 Task: Add a condition where "Hours since status category pending Less than Two hundred" in unsolved tickets in your groups.
Action: Mouse moved to (138, 429)
Screenshot: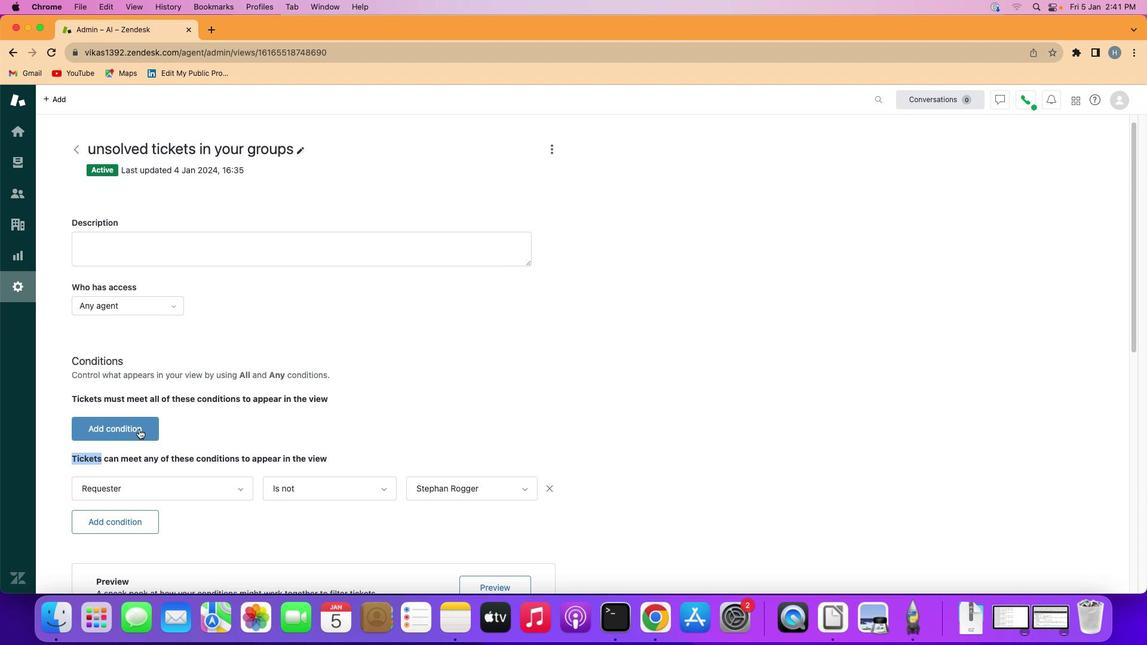 
Action: Mouse pressed left at (138, 429)
Screenshot: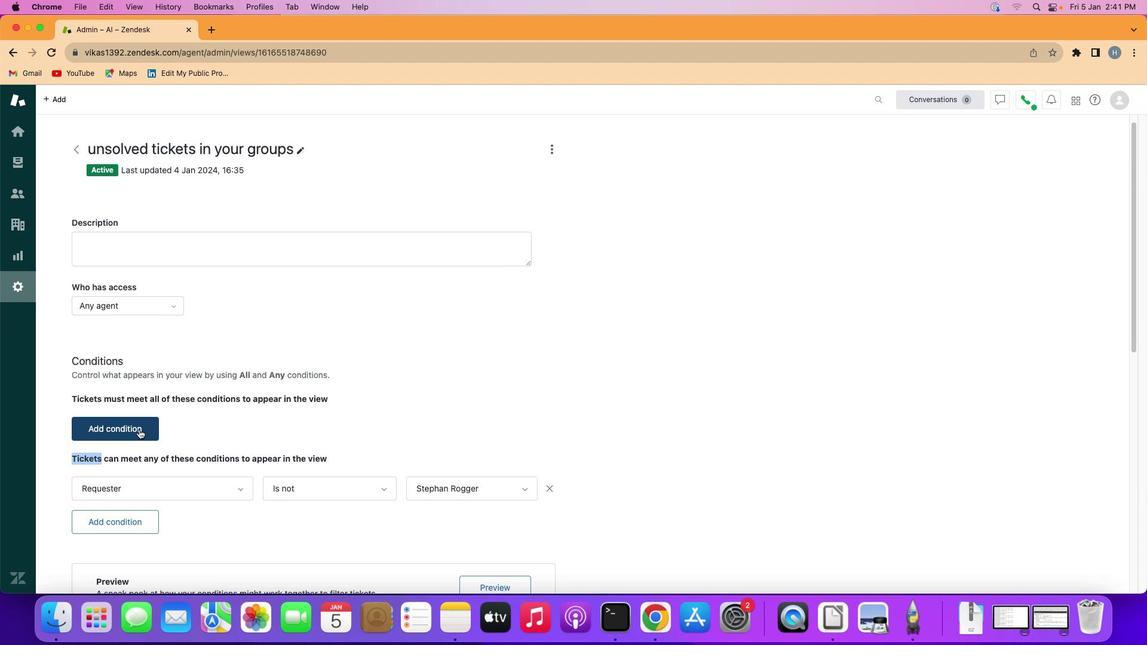 
Action: Mouse moved to (175, 428)
Screenshot: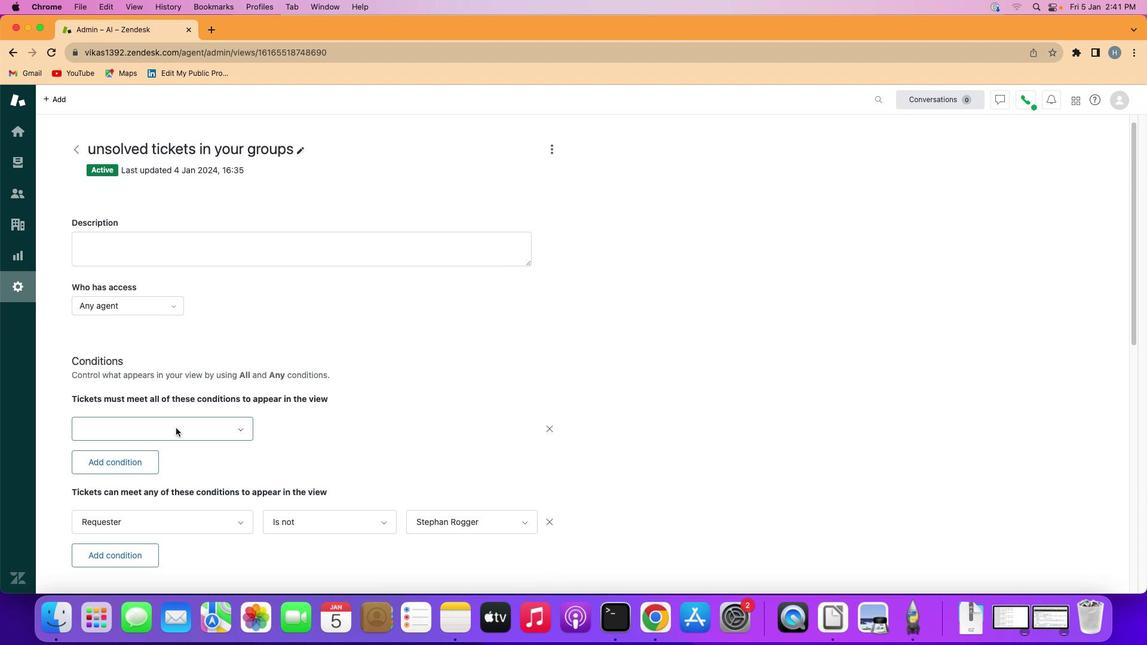 
Action: Mouse pressed left at (175, 428)
Screenshot: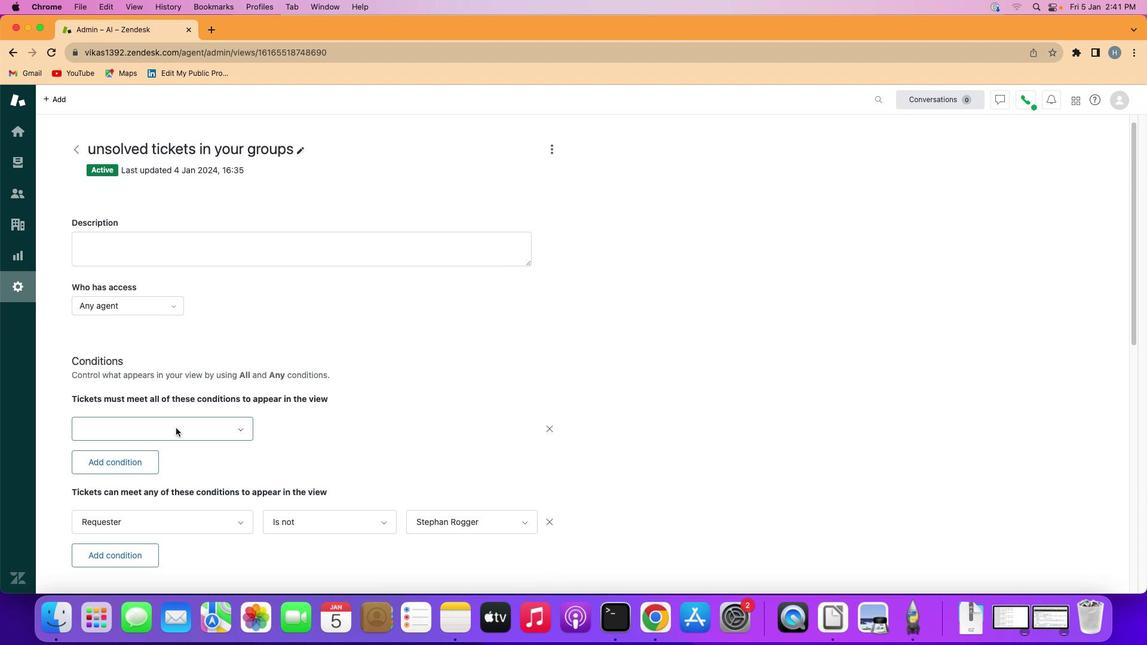 
Action: Mouse moved to (174, 330)
Screenshot: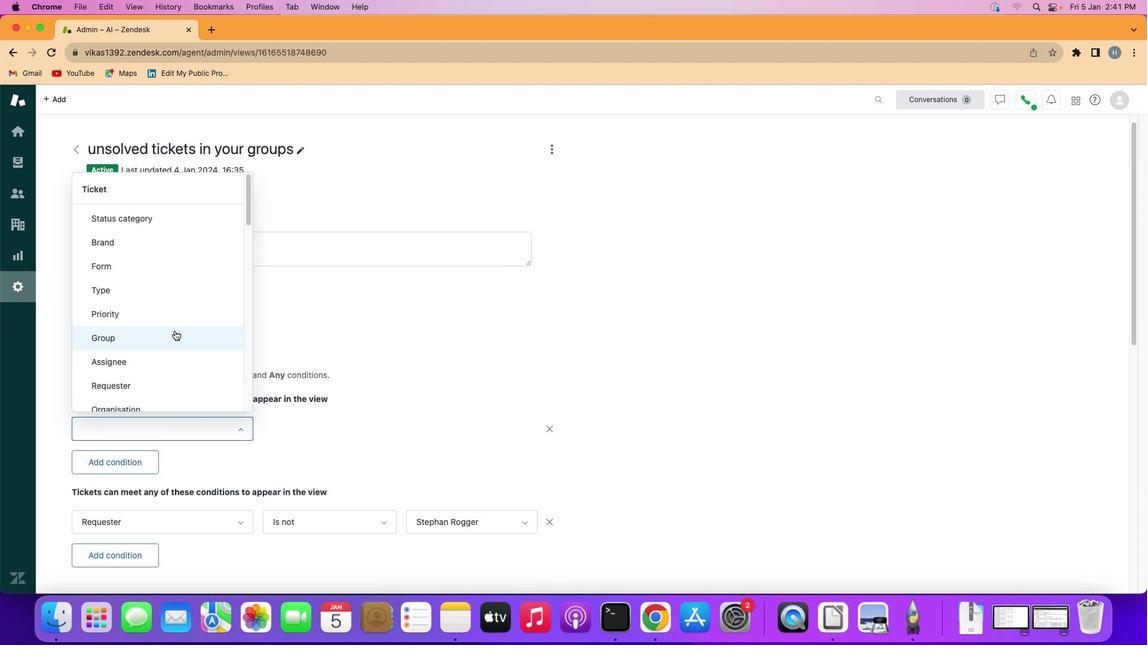 
Action: Mouse scrolled (174, 330) with delta (0, 0)
Screenshot: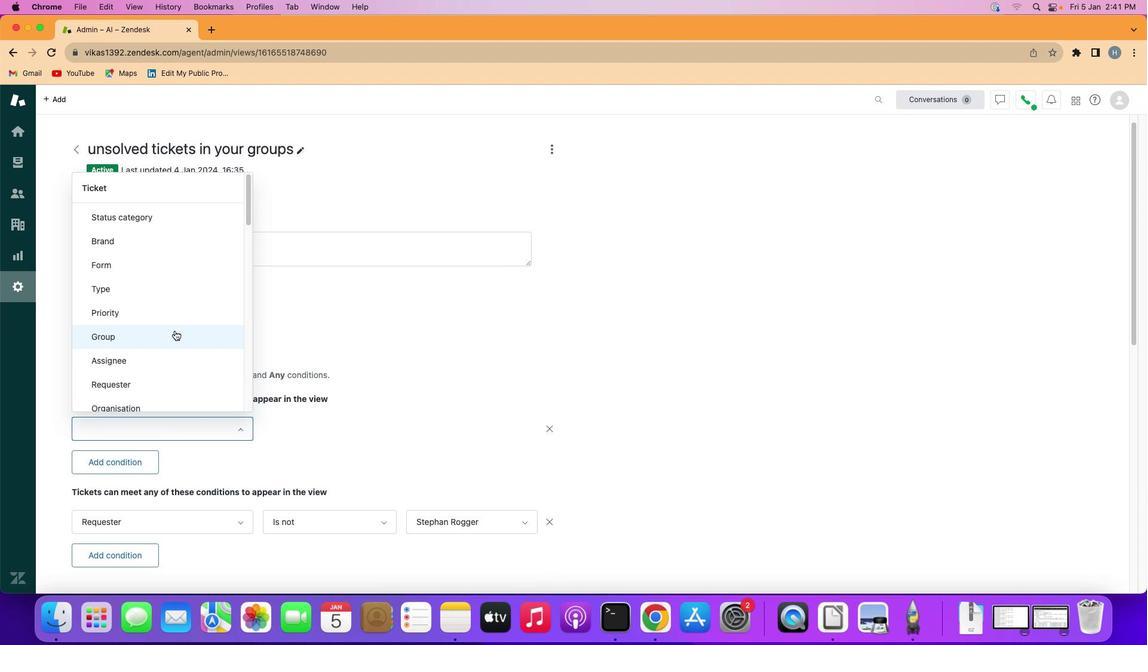 
Action: Mouse scrolled (174, 330) with delta (0, 0)
Screenshot: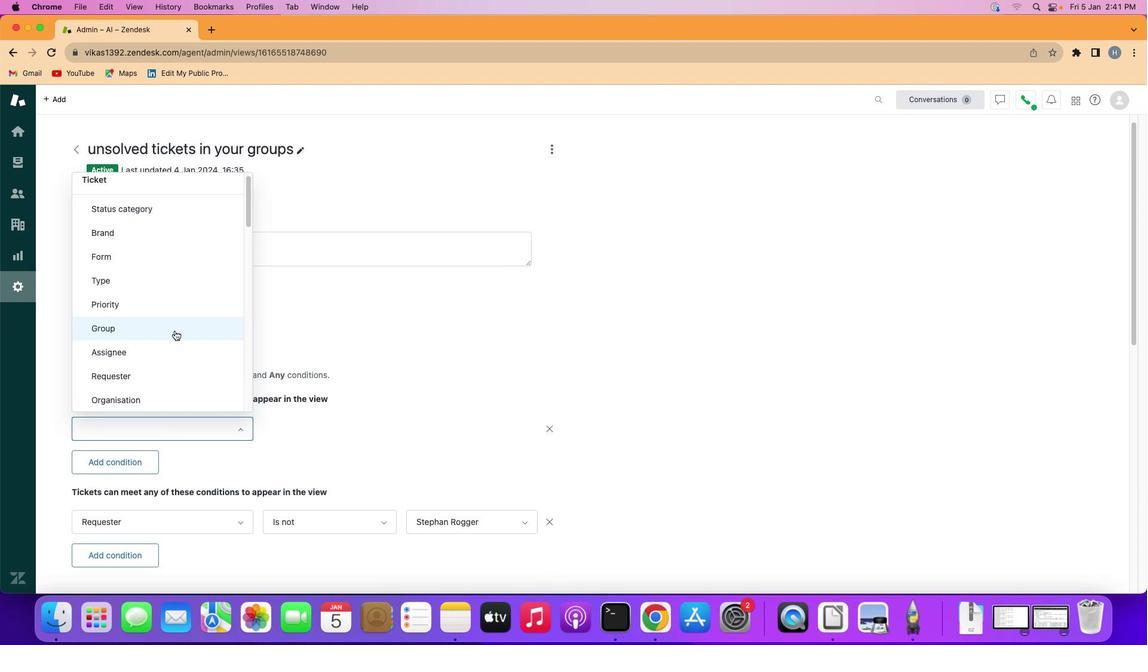 
Action: Mouse scrolled (174, 330) with delta (0, 0)
Screenshot: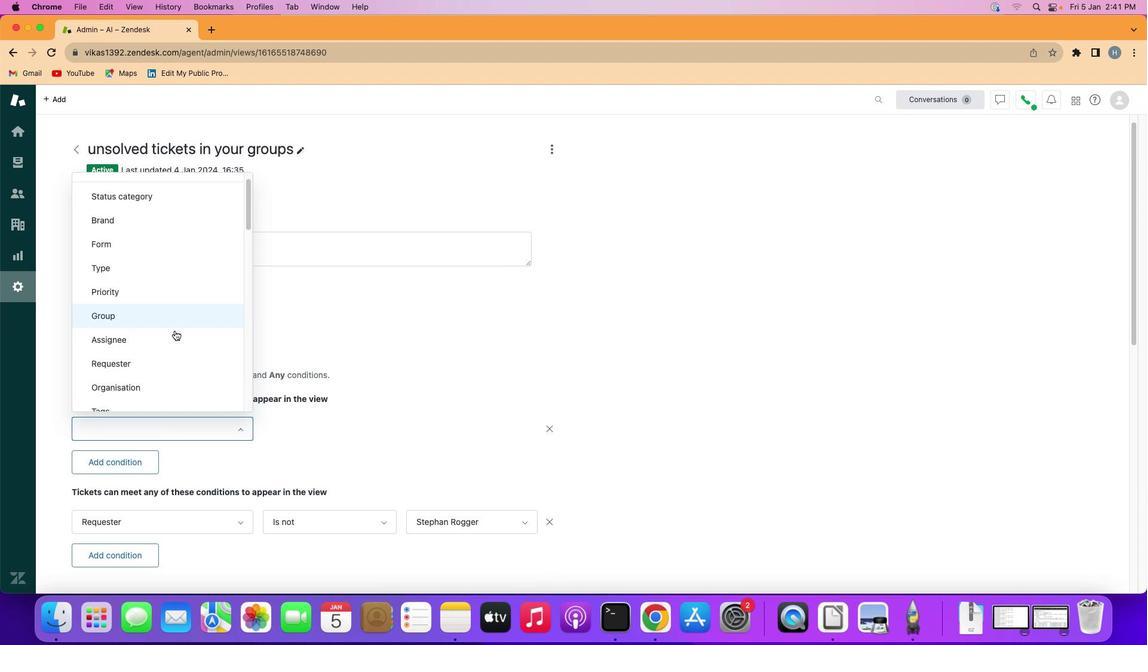 
Action: Mouse scrolled (174, 330) with delta (0, 0)
Screenshot: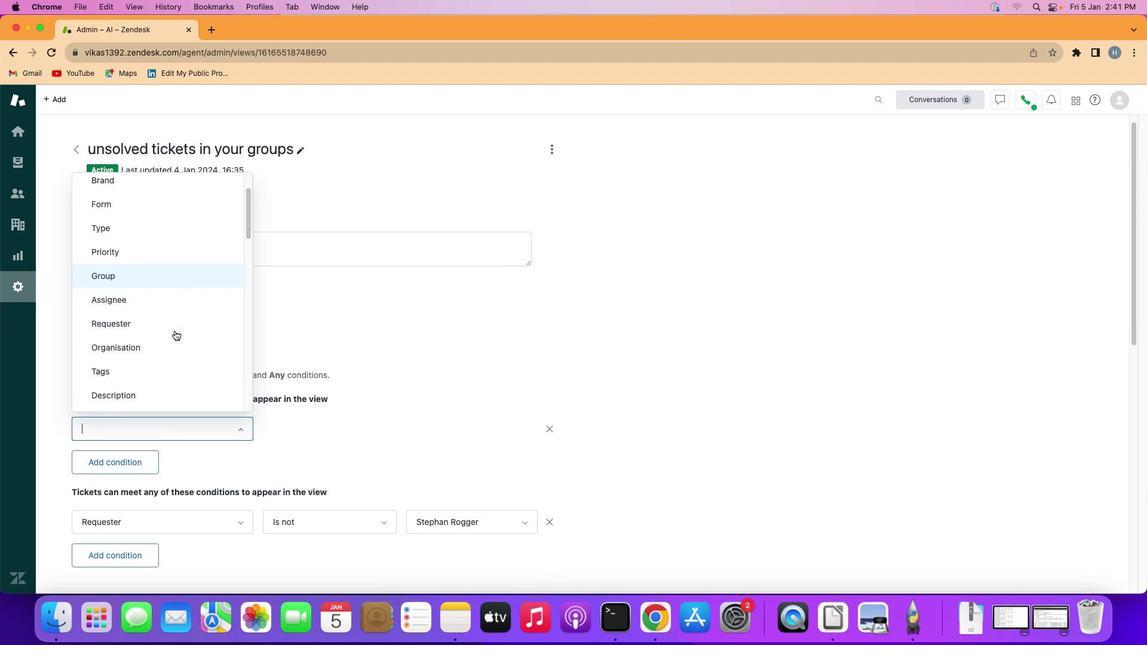 
Action: Mouse scrolled (174, 330) with delta (0, 0)
Screenshot: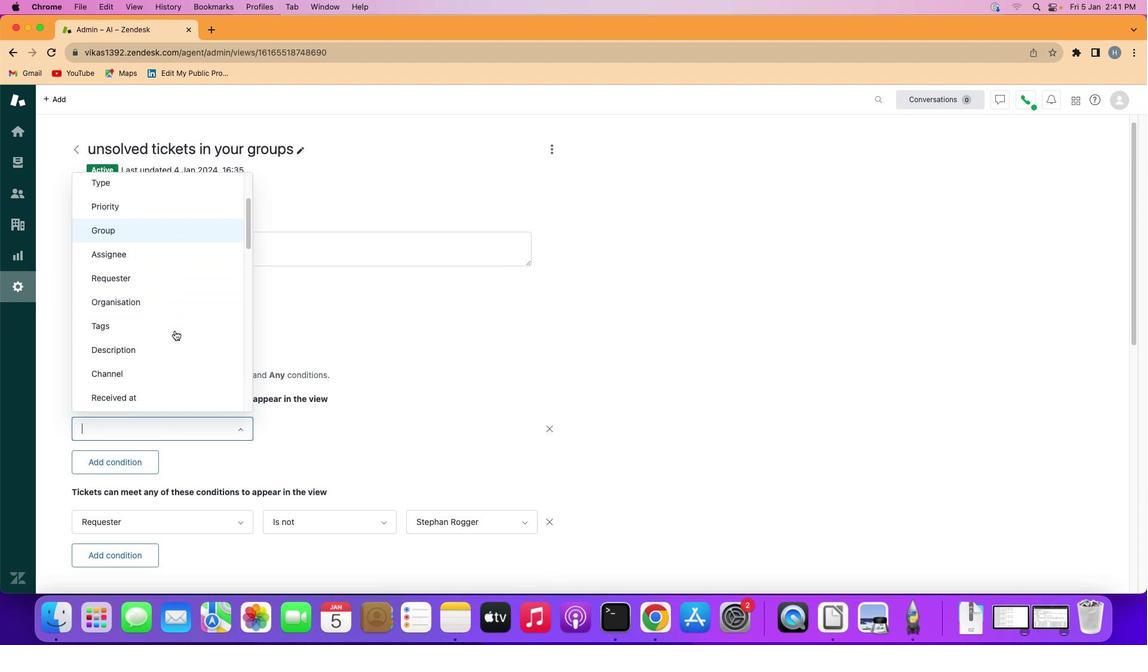 
Action: Mouse scrolled (174, 330) with delta (0, 0)
Screenshot: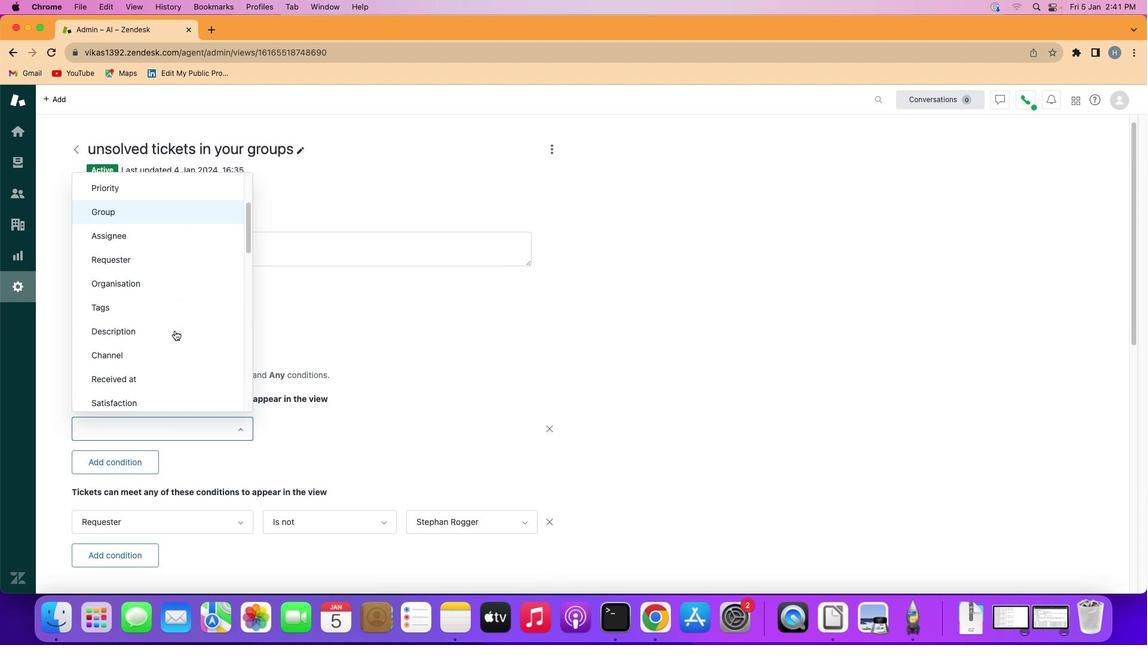 
Action: Mouse scrolled (174, 330) with delta (0, 0)
Screenshot: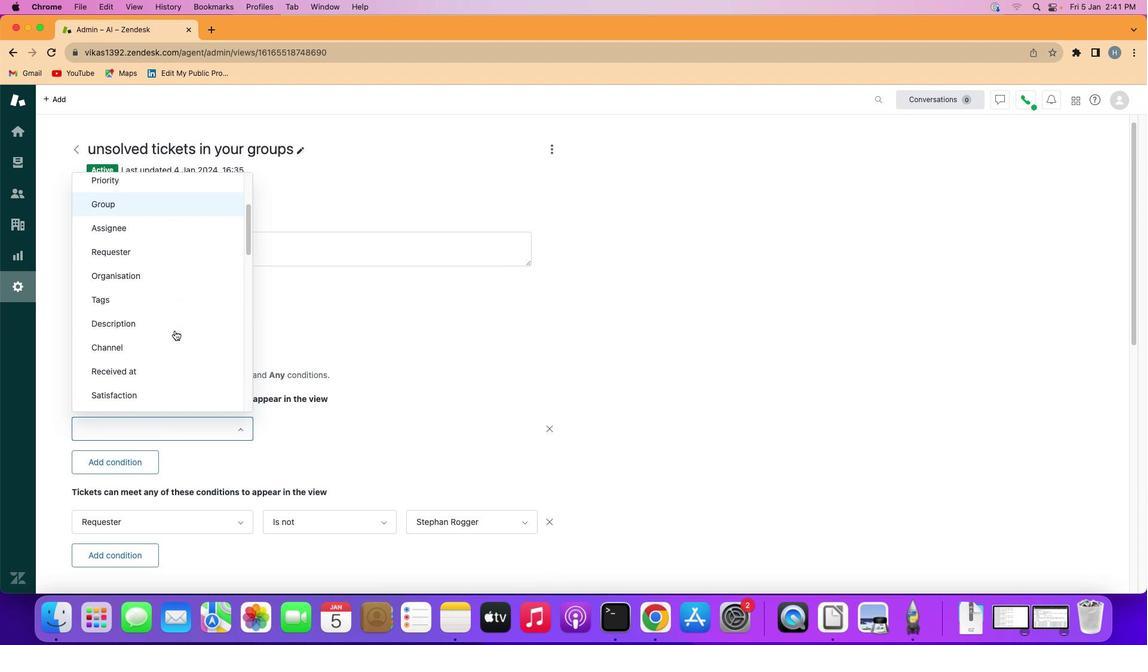 
Action: Mouse scrolled (174, 330) with delta (0, 0)
Screenshot: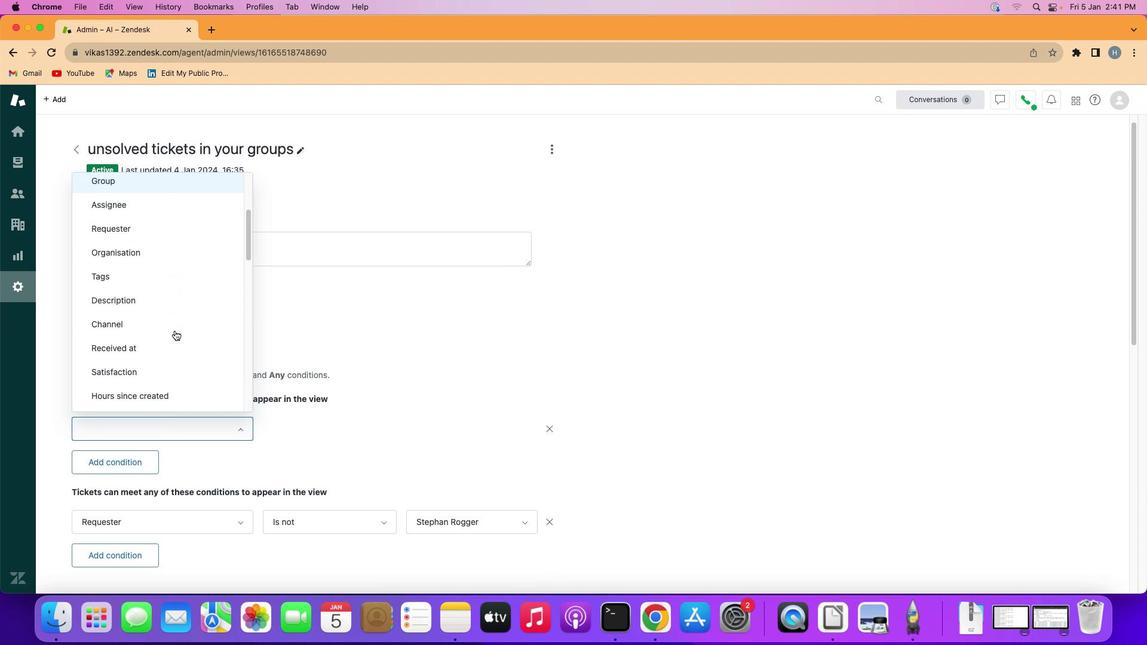 
Action: Mouse scrolled (174, 330) with delta (0, 0)
Screenshot: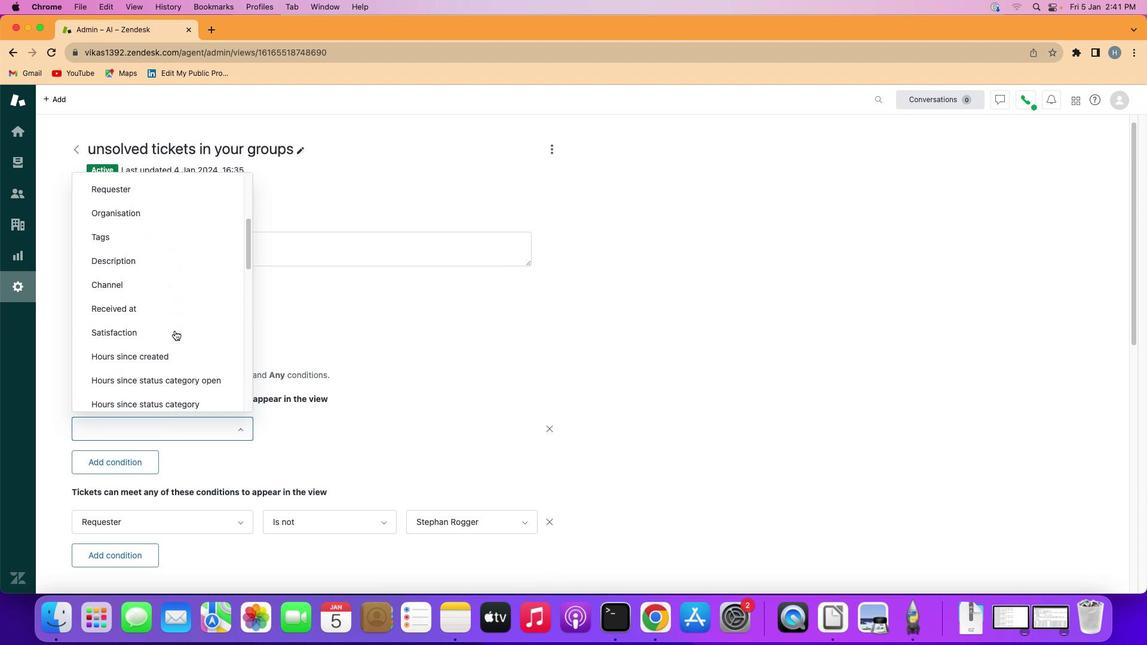 
Action: Mouse scrolled (174, 330) with delta (0, 0)
Screenshot: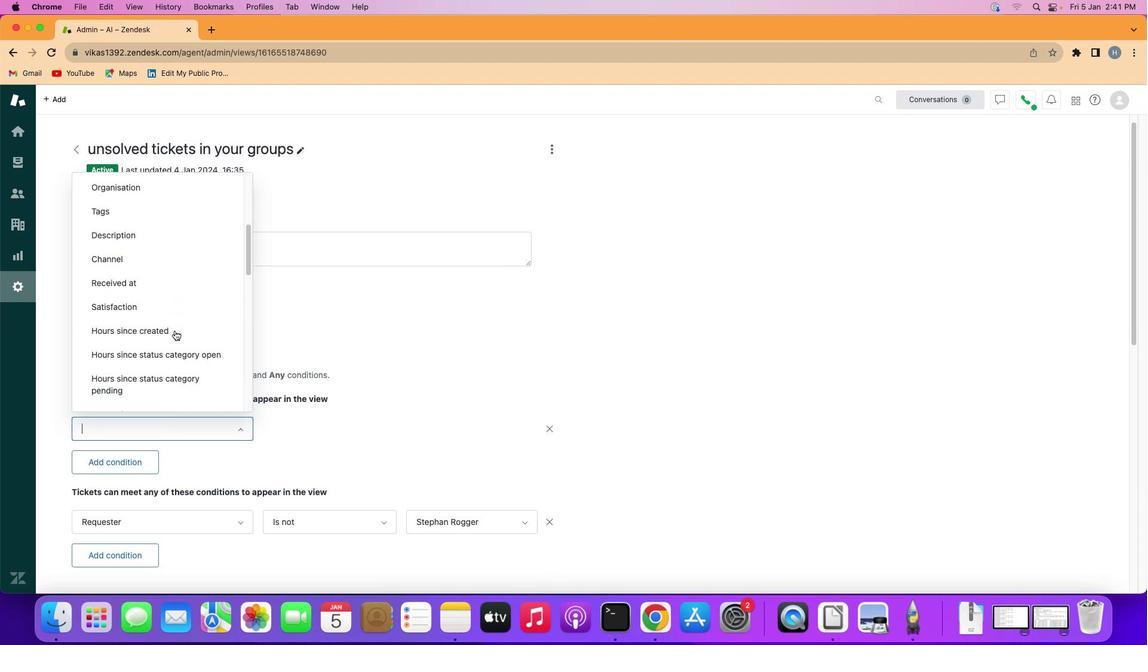 
Action: Mouse scrolled (174, 330) with delta (0, 0)
Screenshot: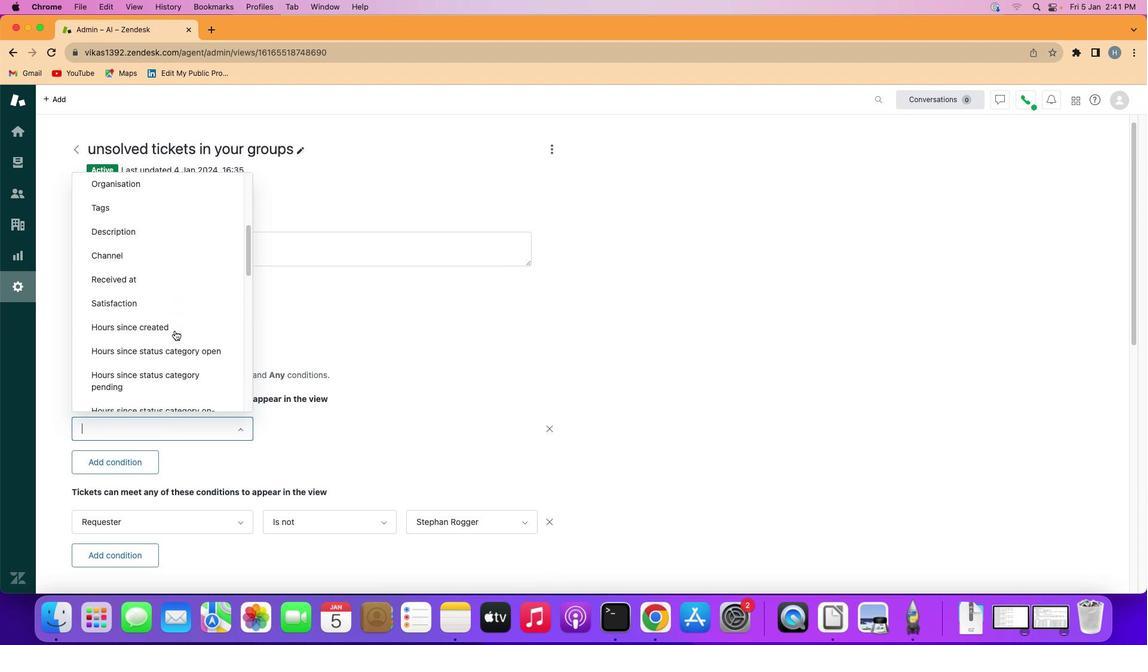 
Action: Mouse scrolled (174, 330) with delta (0, 0)
Screenshot: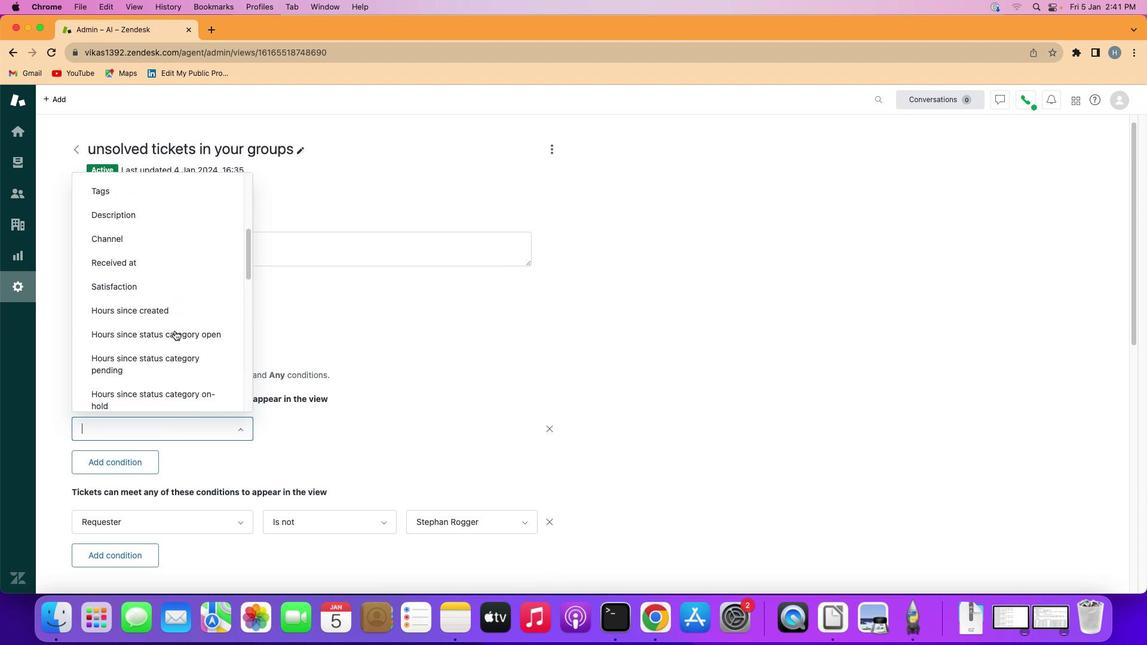 
Action: Mouse scrolled (174, 330) with delta (0, 0)
Screenshot: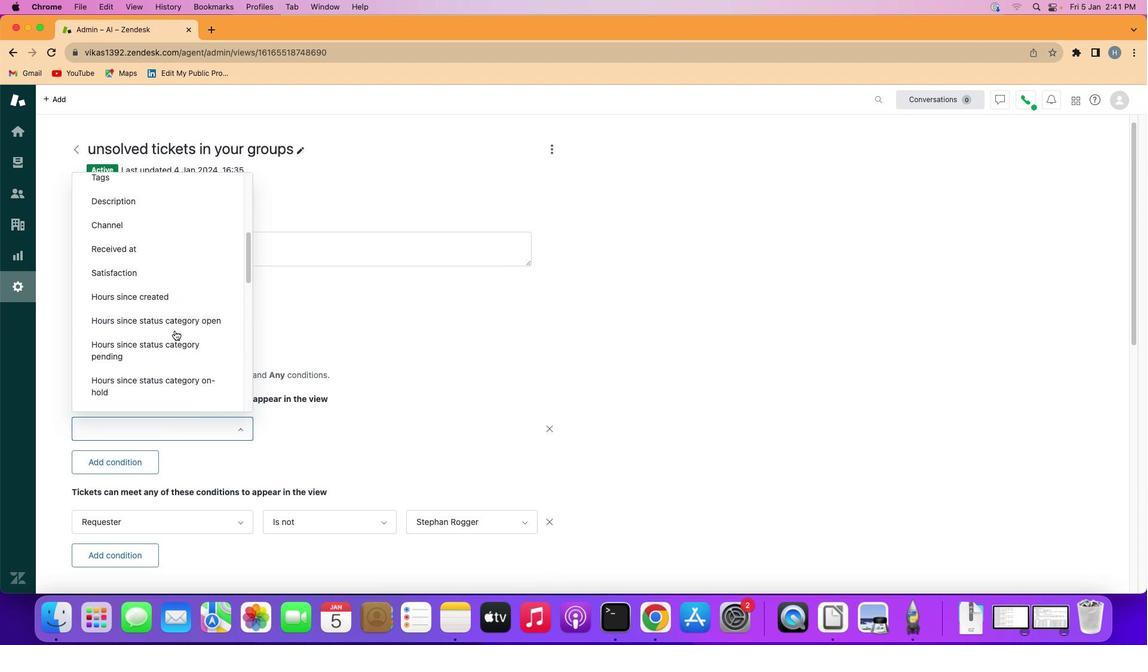 
Action: Mouse moved to (163, 344)
Screenshot: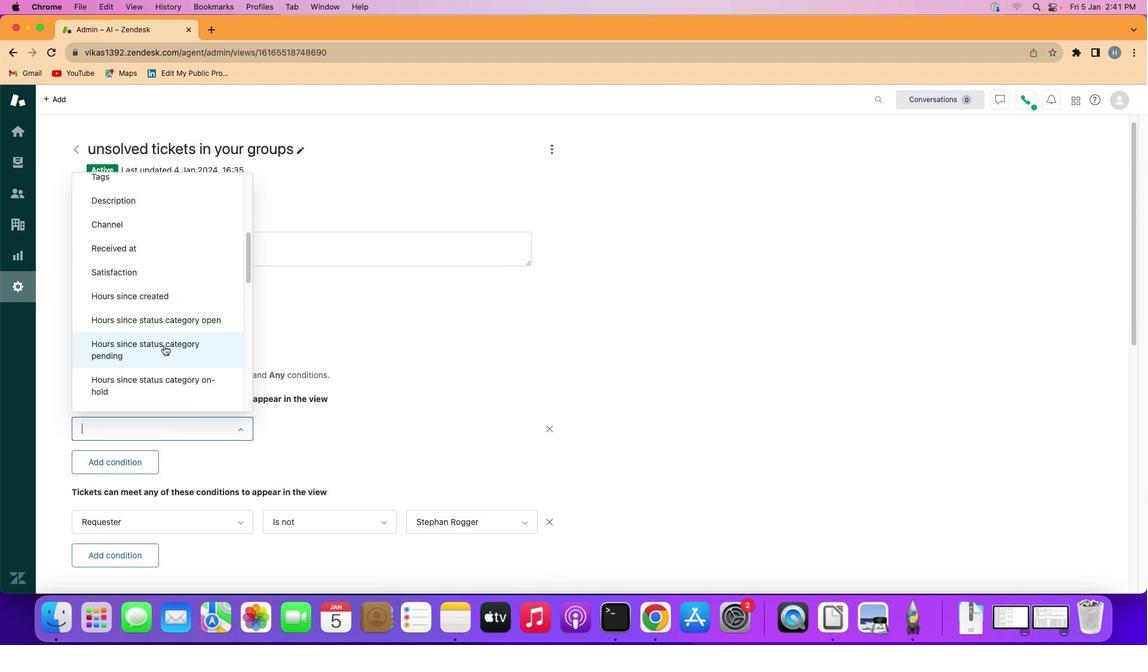 
Action: Mouse pressed left at (163, 344)
Screenshot: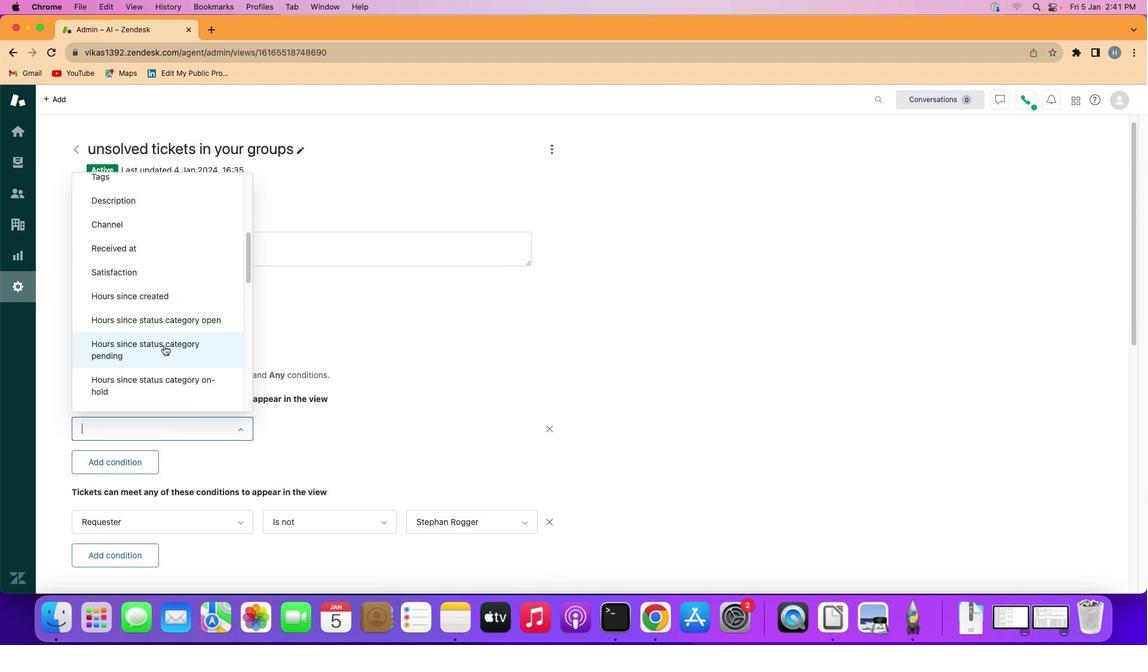 
Action: Mouse moved to (318, 434)
Screenshot: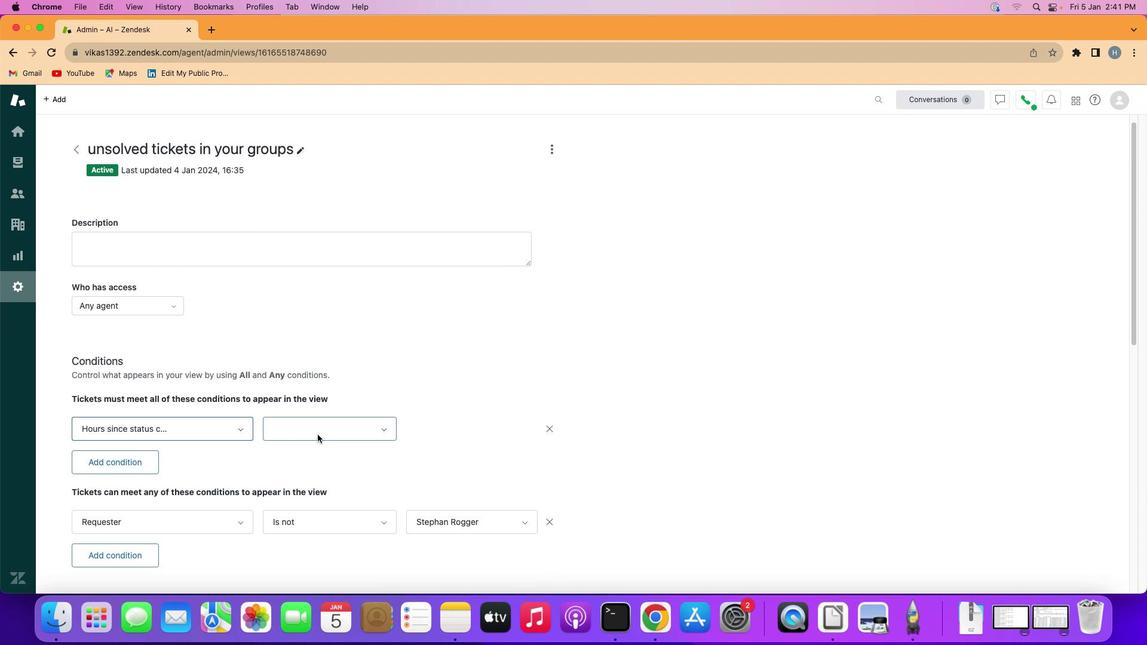 
Action: Mouse pressed left at (318, 434)
Screenshot: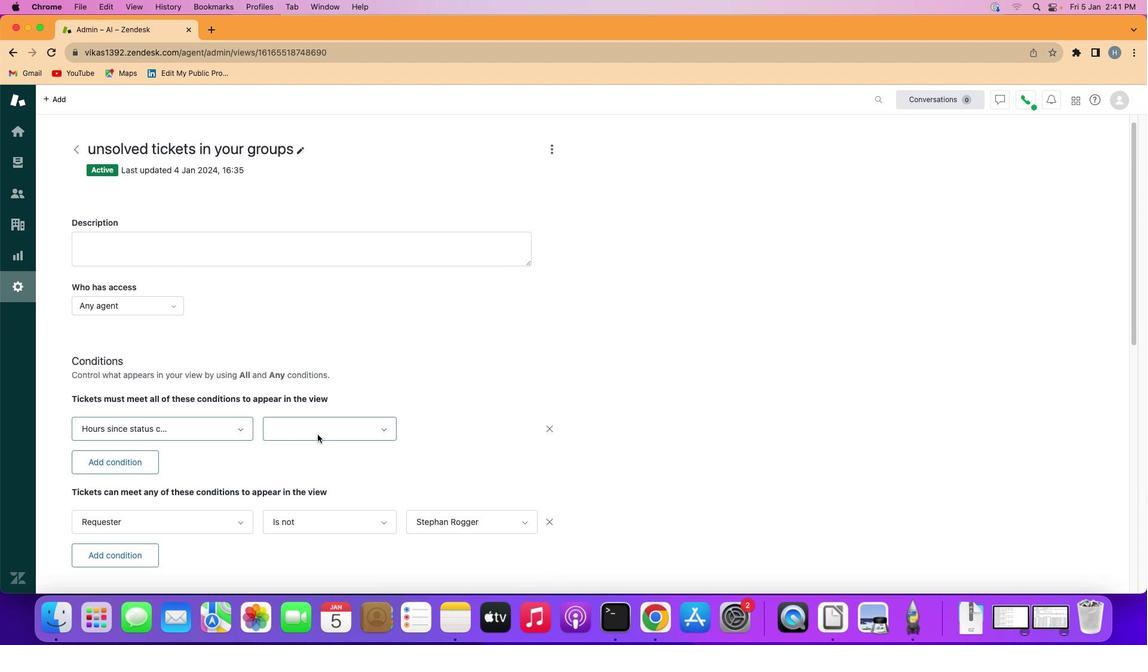 
Action: Mouse moved to (321, 456)
Screenshot: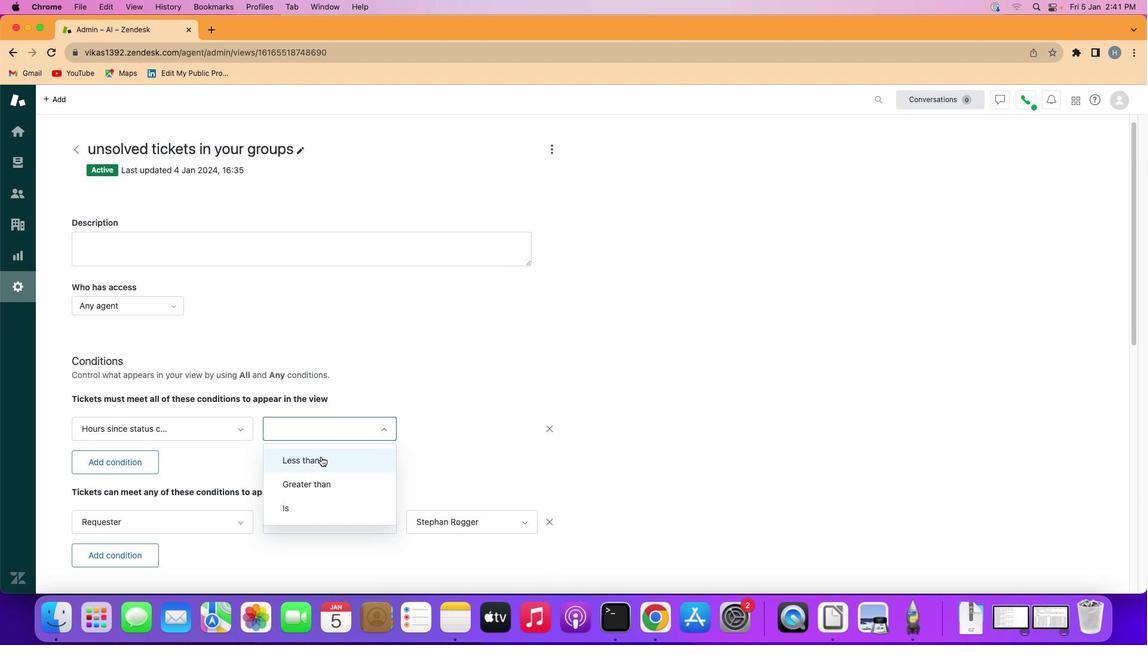 
Action: Mouse pressed left at (321, 456)
Screenshot: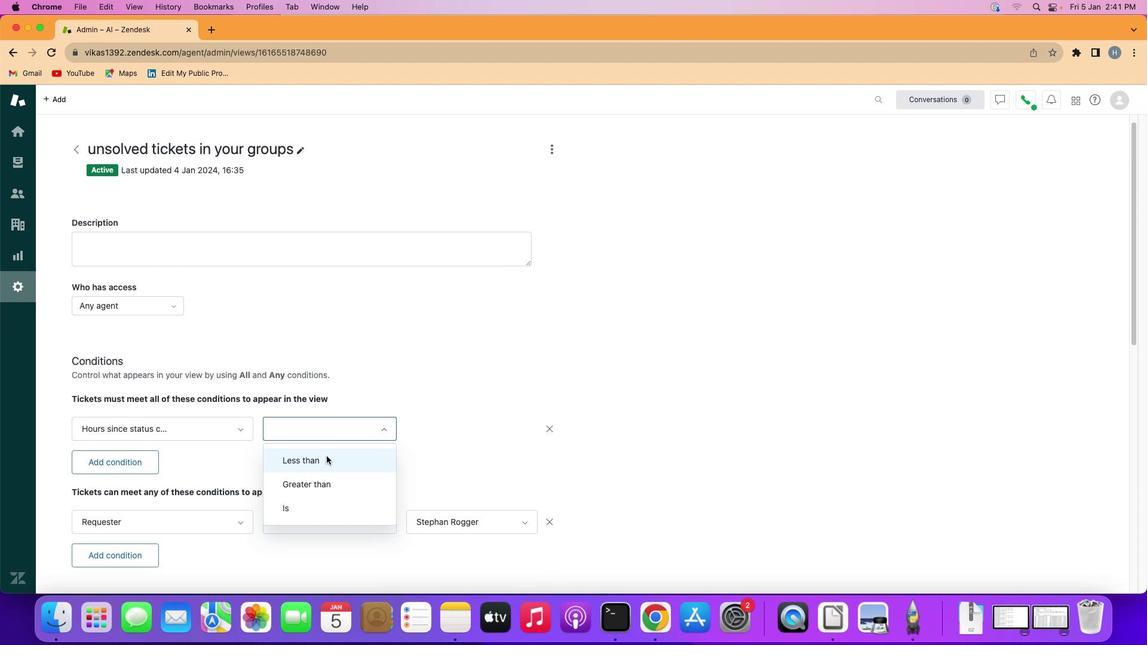 
Action: Mouse moved to (463, 428)
Screenshot: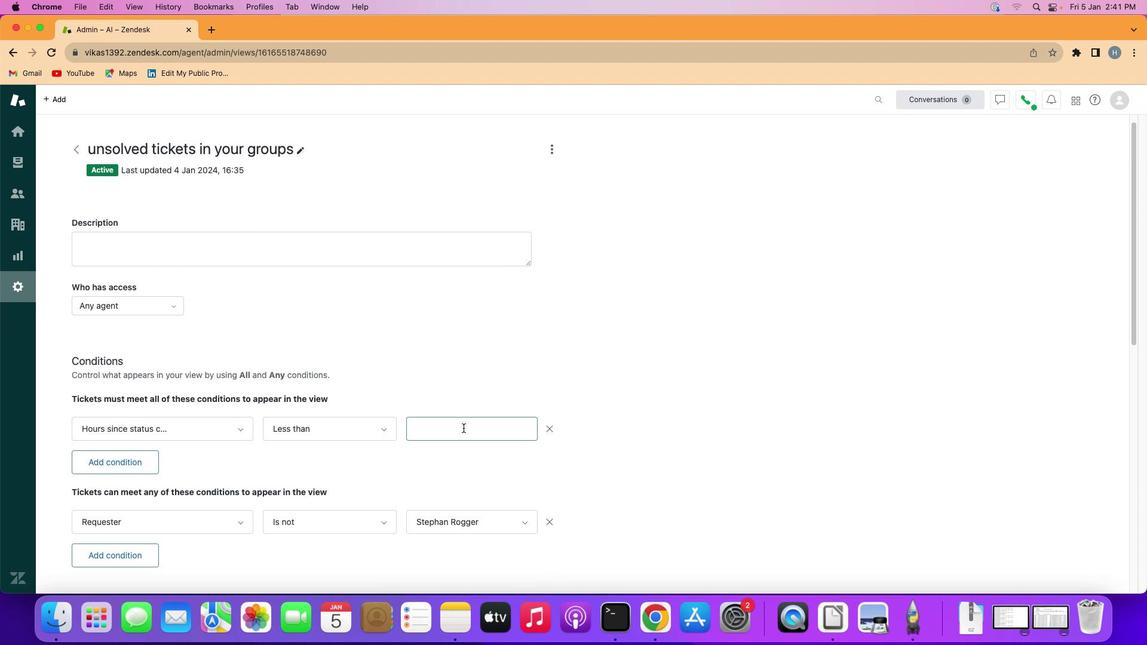 
Action: Mouse pressed left at (463, 428)
Screenshot: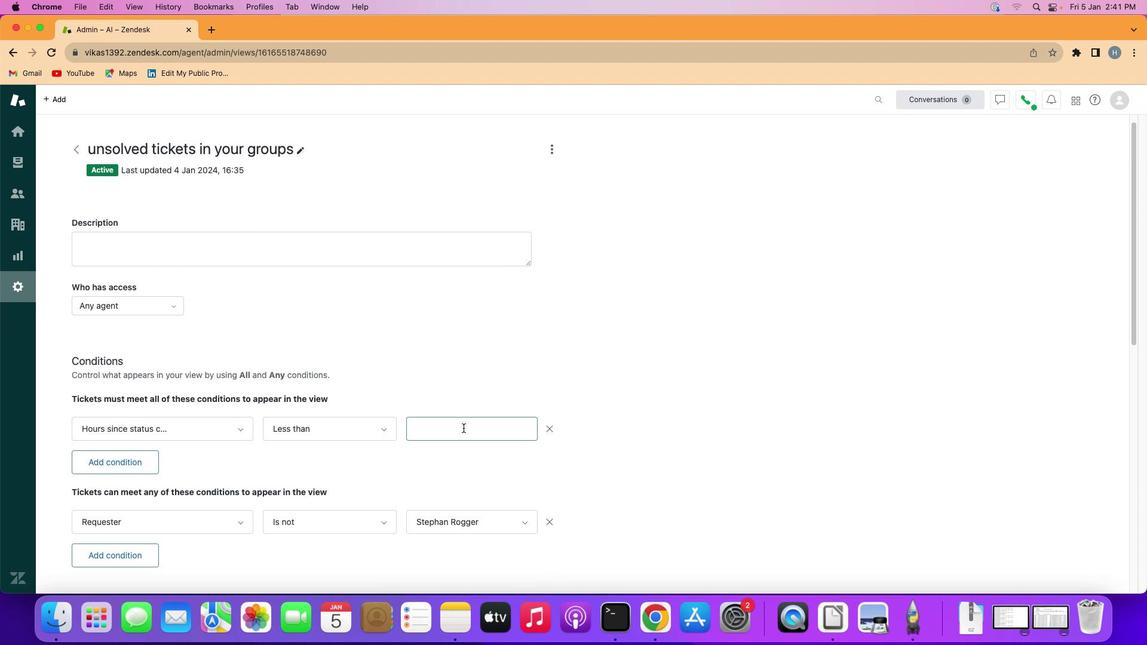 
Action: Mouse moved to (463, 428)
Screenshot: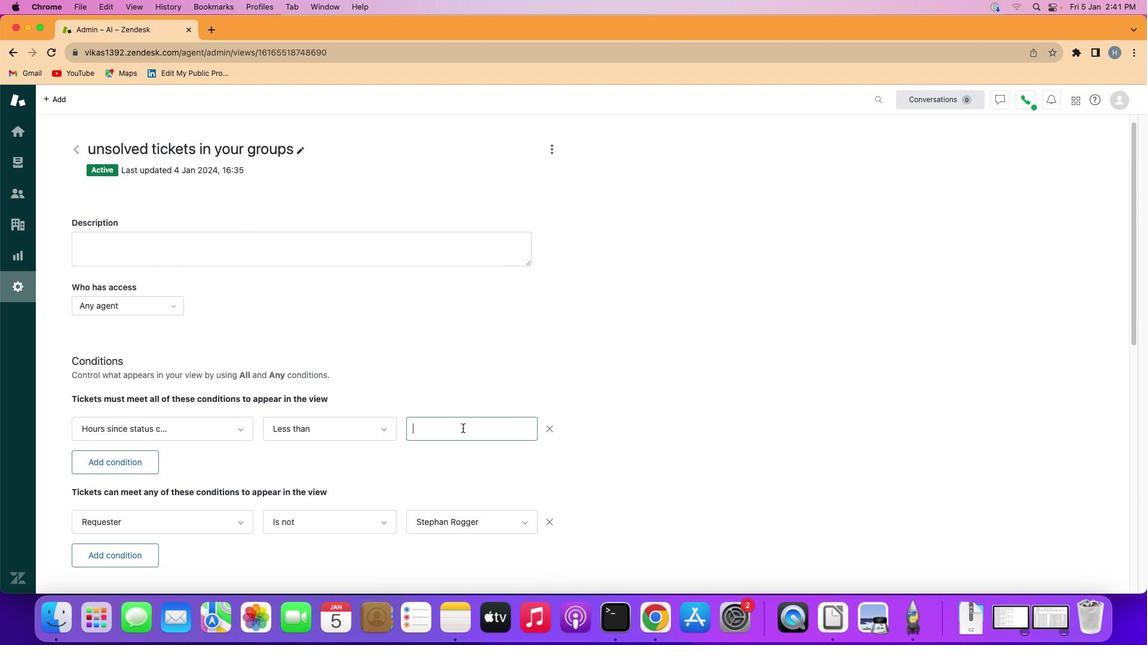 
Action: Key pressed Key.shift'T''w''o'Key.spaceKey.shift'h''u''n''d''r''e''d'
Screenshot: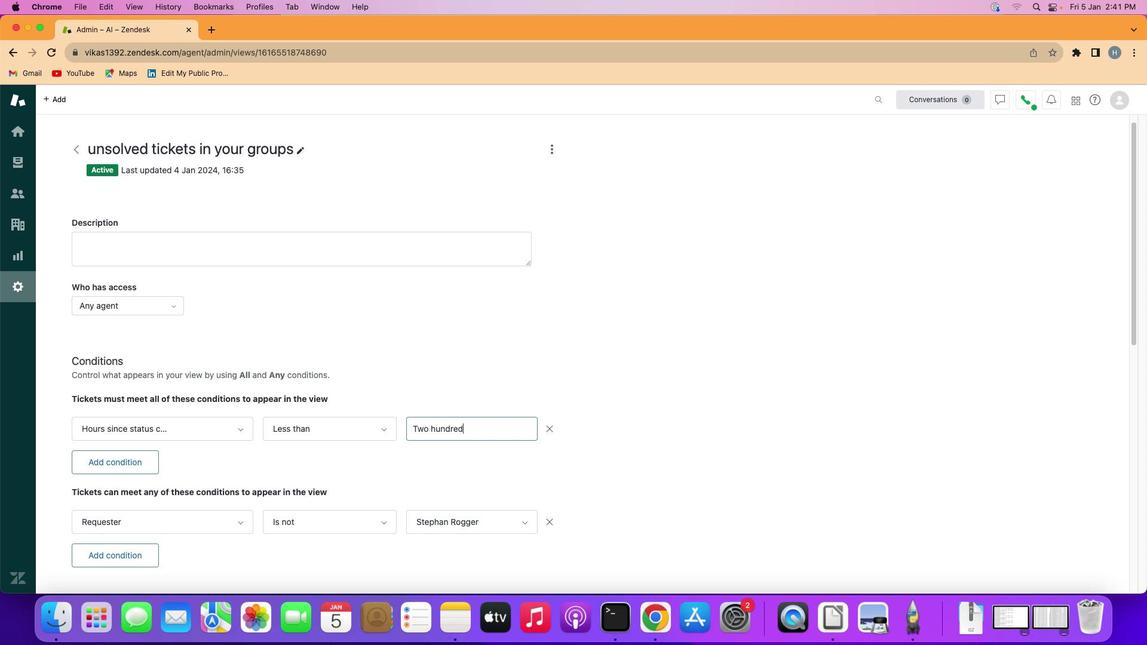 
Action: Mouse moved to (489, 467)
Screenshot: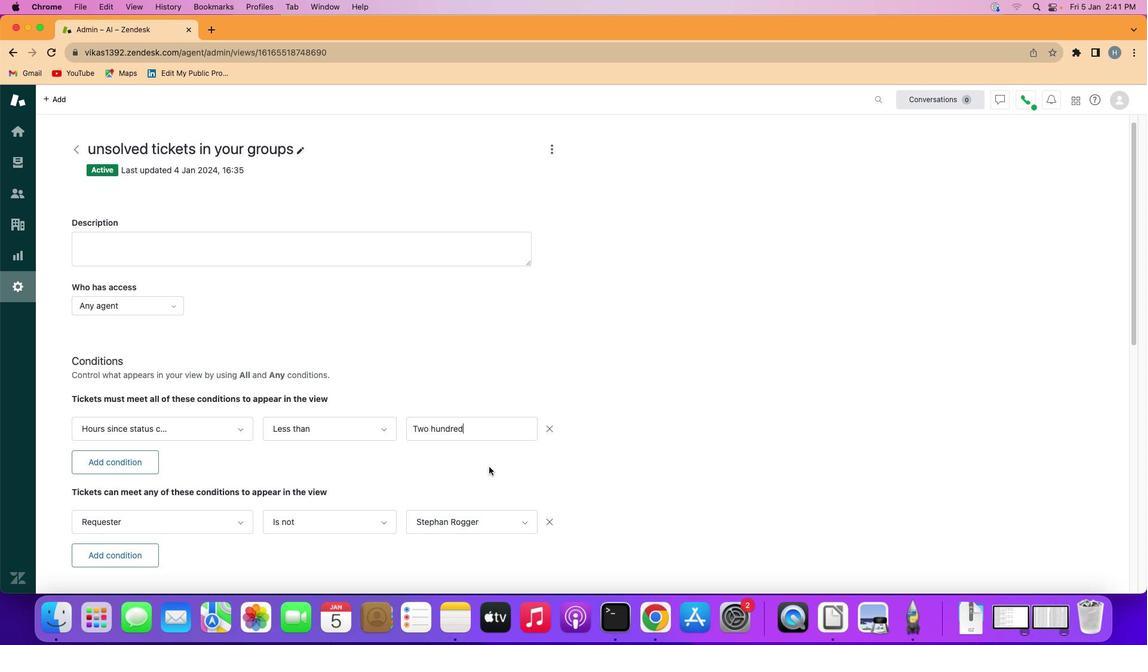 
Action: Mouse pressed left at (489, 467)
Screenshot: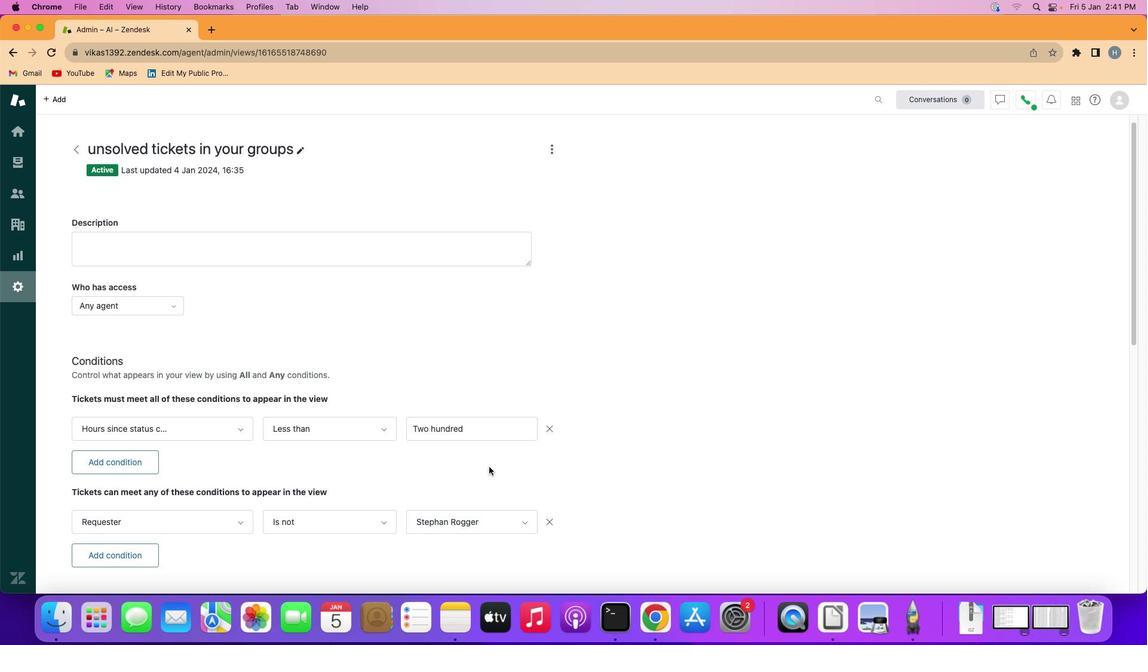 
Action: Mouse moved to (489, 466)
Screenshot: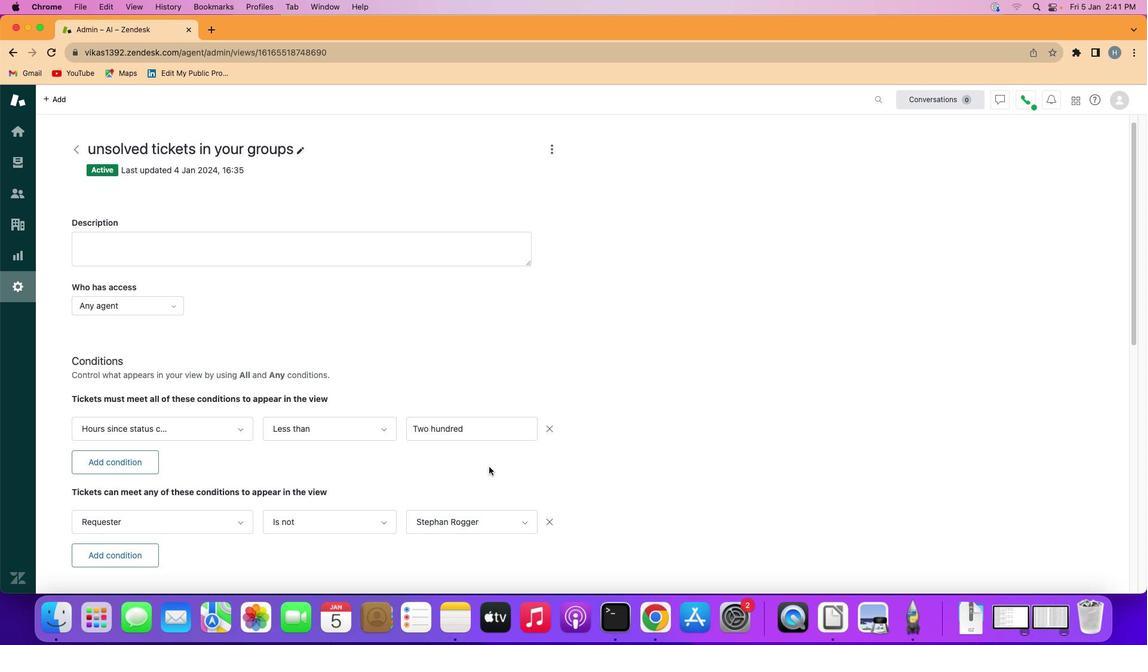 
